 Task: Create a due date automation trigger when advanced on, on the wednesday after a card is due add fields with custom field "Resume" set to a date not in this week at 11:00 AM.
Action: Mouse moved to (1039, 76)
Screenshot: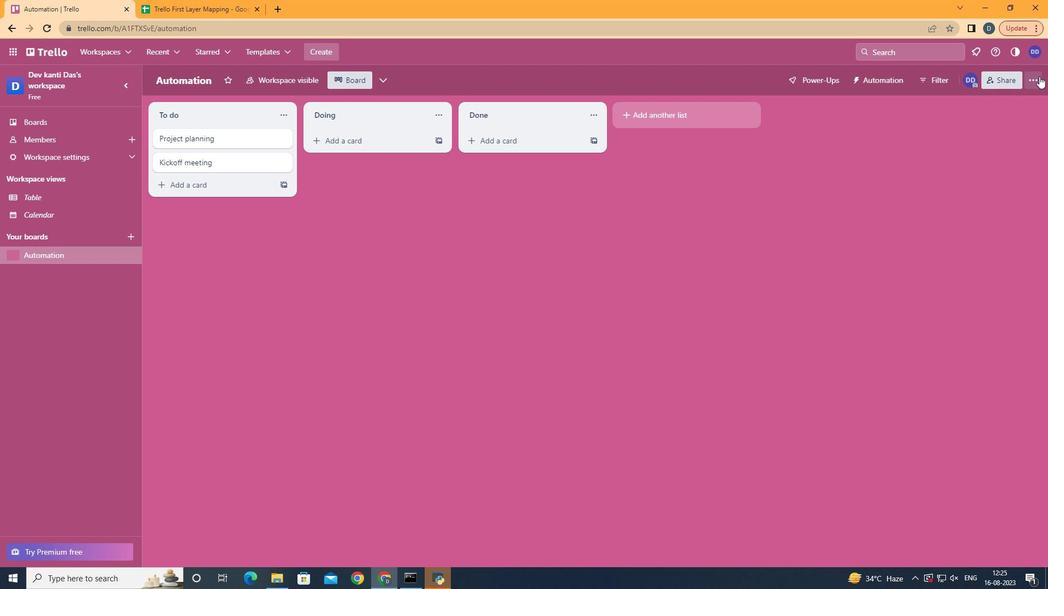 
Action: Mouse pressed left at (1039, 76)
Screenshot: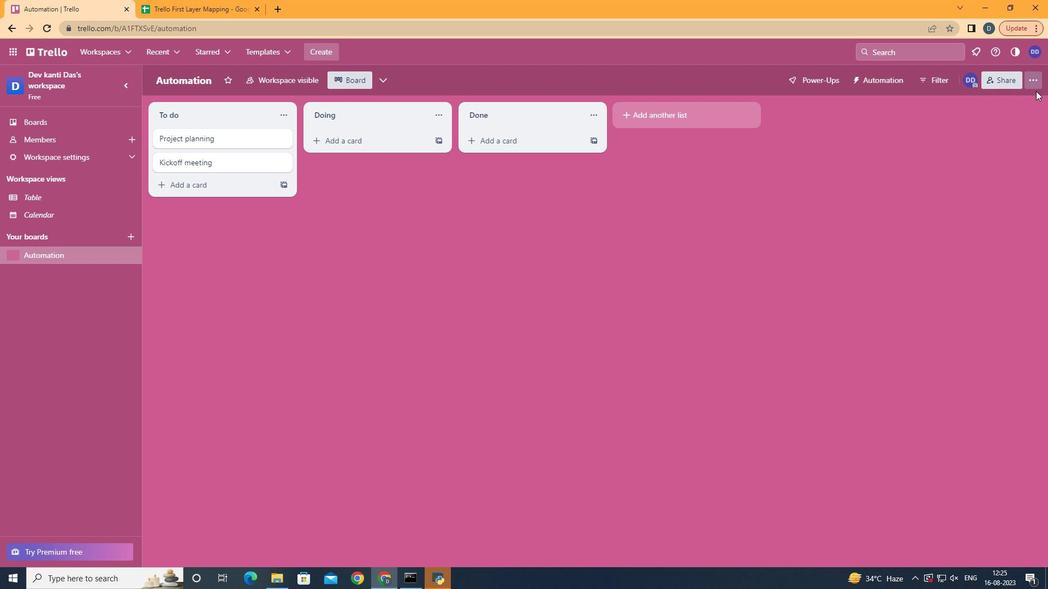 
Action: Mouse moved to (962, 234)
Screenshot: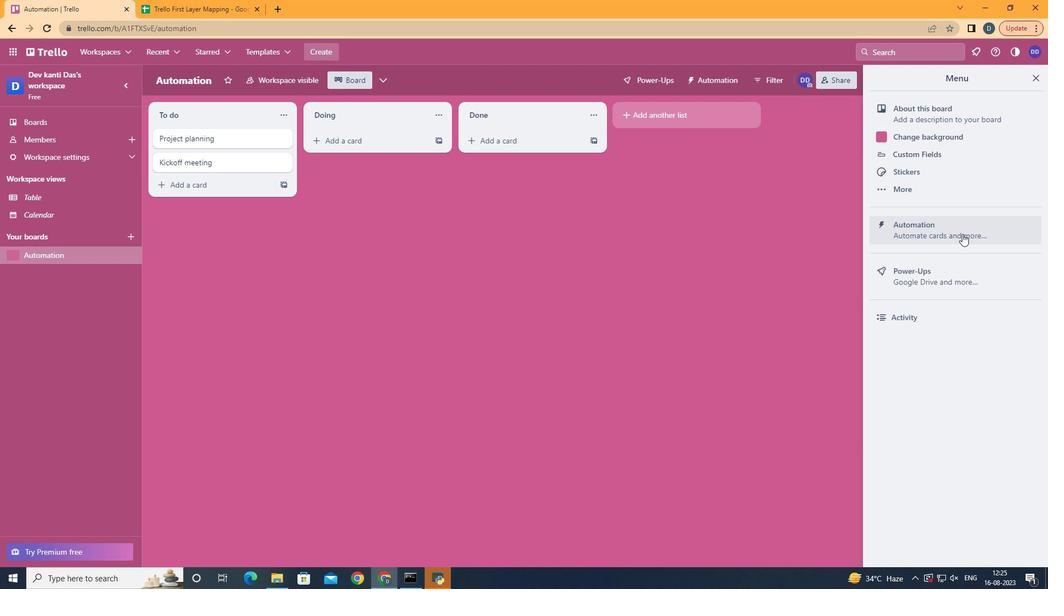 
Action: Mouse pressed left at (962, 234)
Screenshot: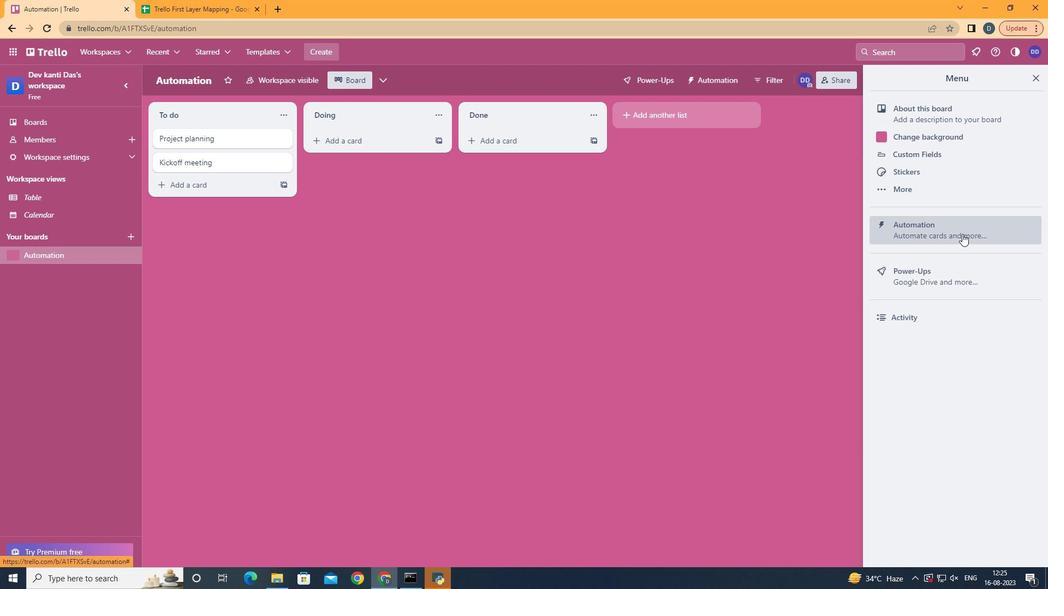 
Action: Mouse moved to (221, 221)
Screenshot: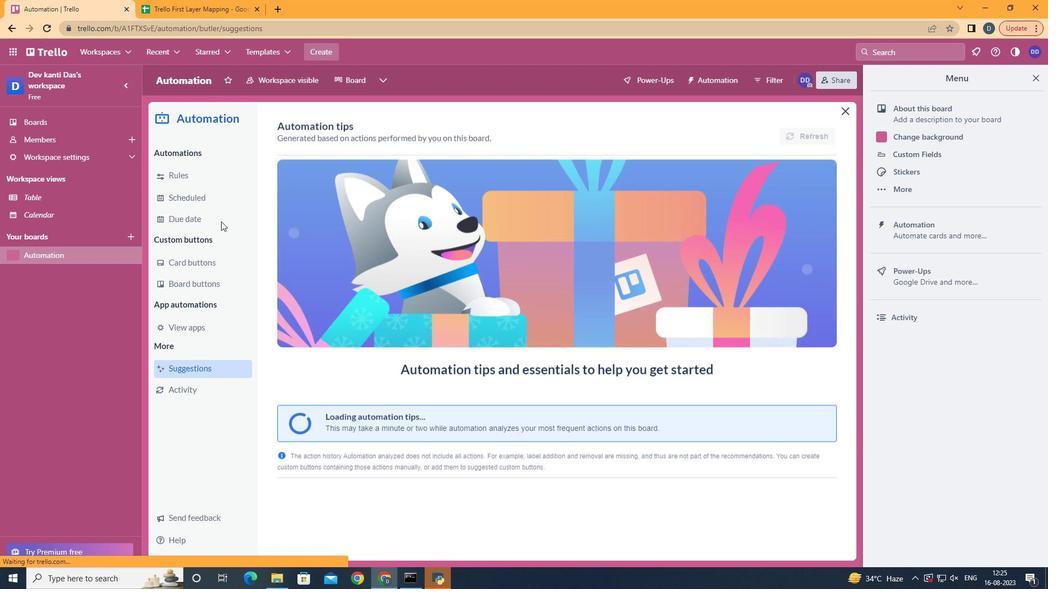 
Action: Mouse pressed left at (221, 221)
Screenshot: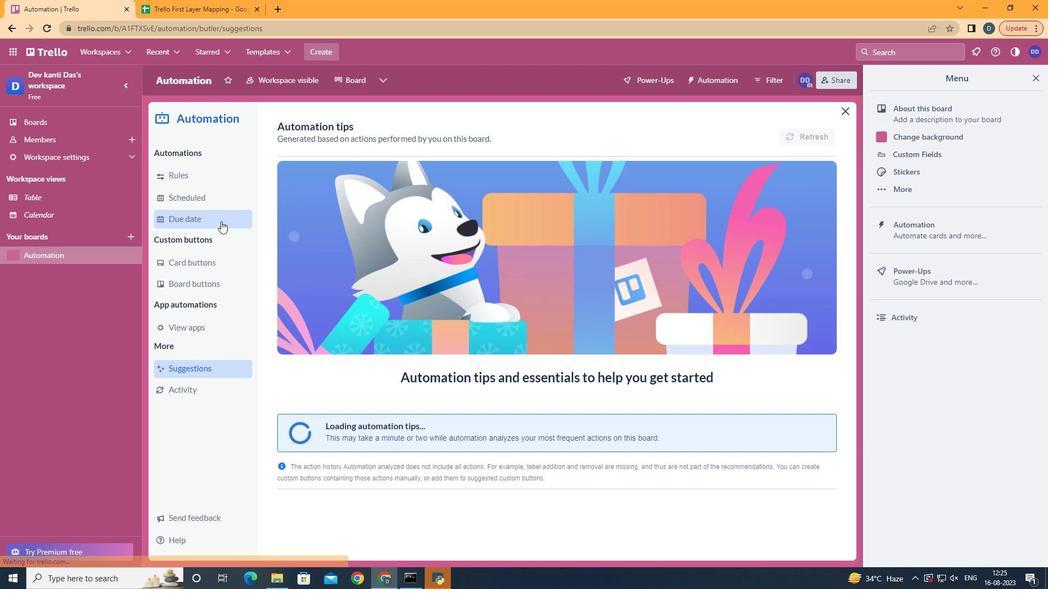 
Action: Mouse moved to (773, 135)
Screenshot: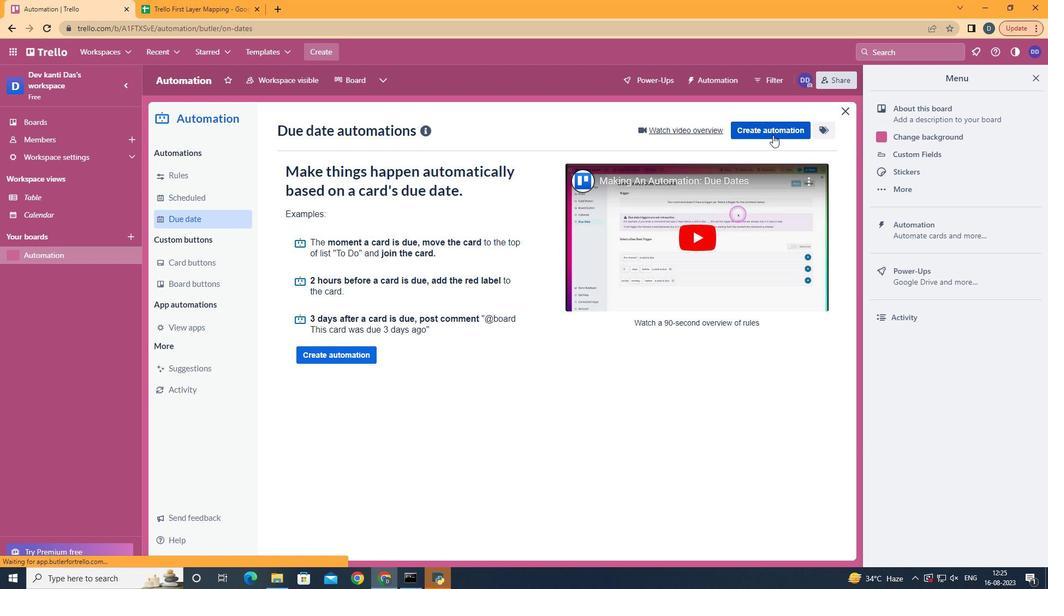 
Action: Mouse pressed left at (773, 135)
Screenshot: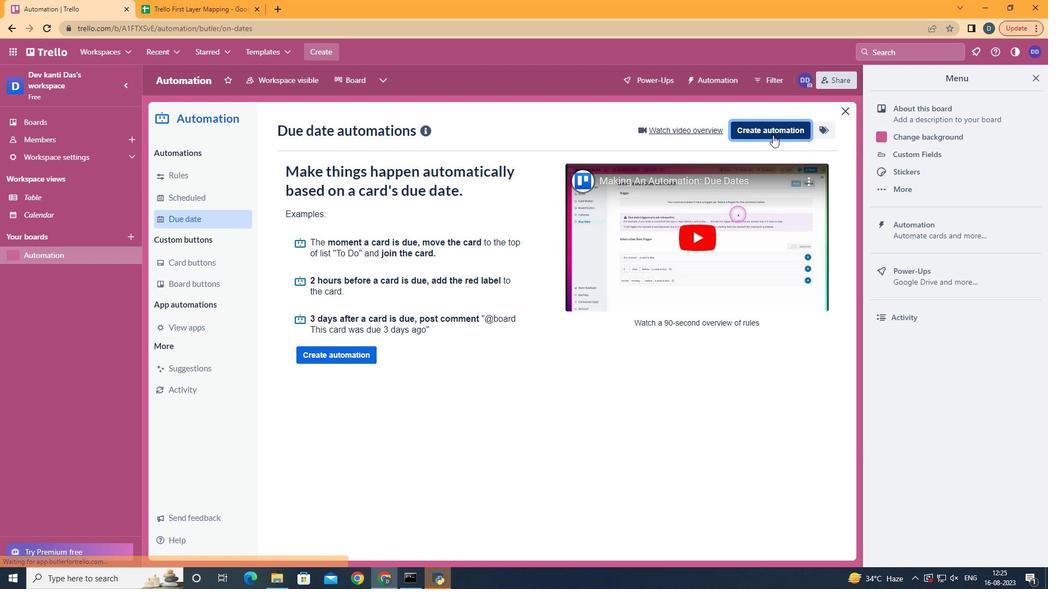 
Action: Mouse moved to (559, 240)
Screenshot: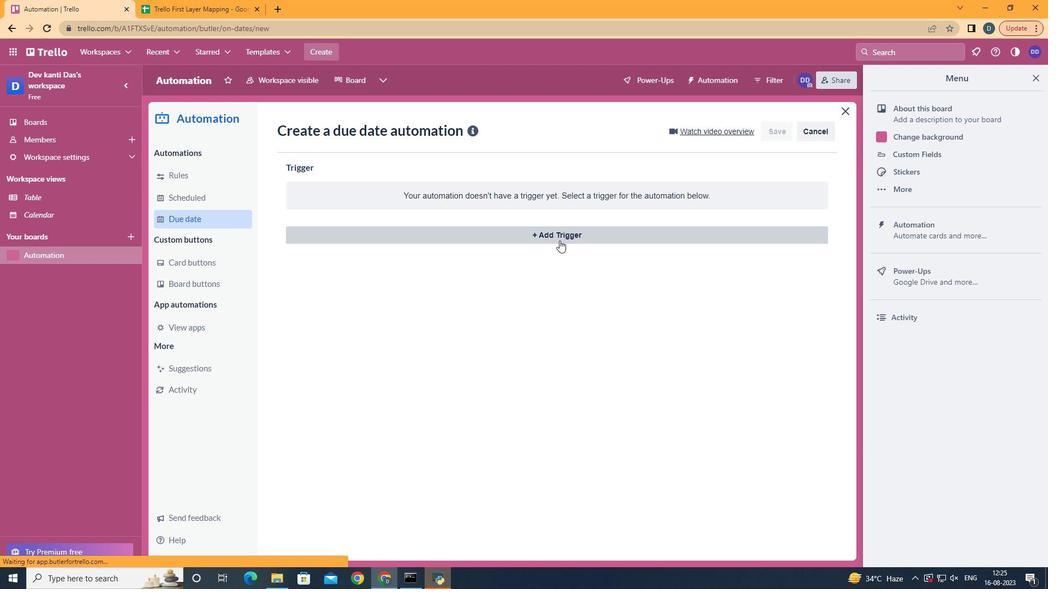 
Action: Mouse pressed left at (559, 240)
Screenshot: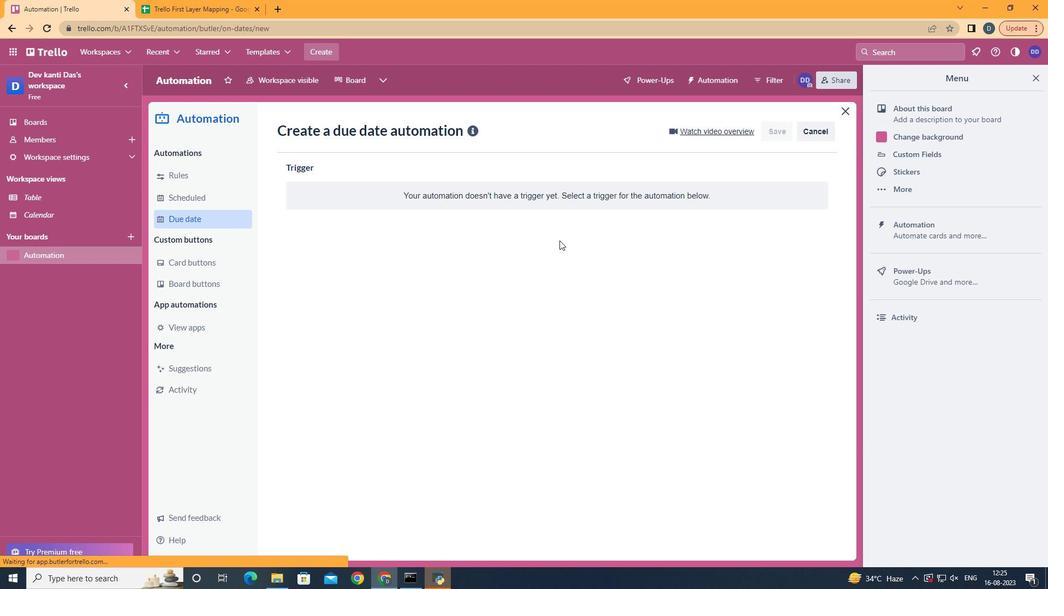 
Action: Mouse moved to (365, 329)
Screenshot: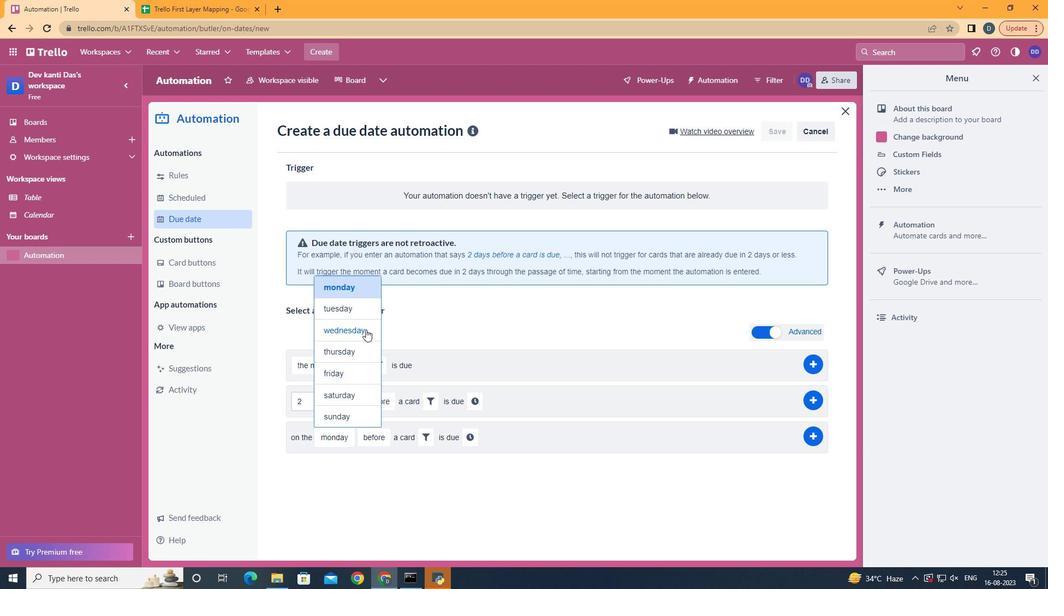 
Action: Mouse pressed left at (365, 329)
Screenshot: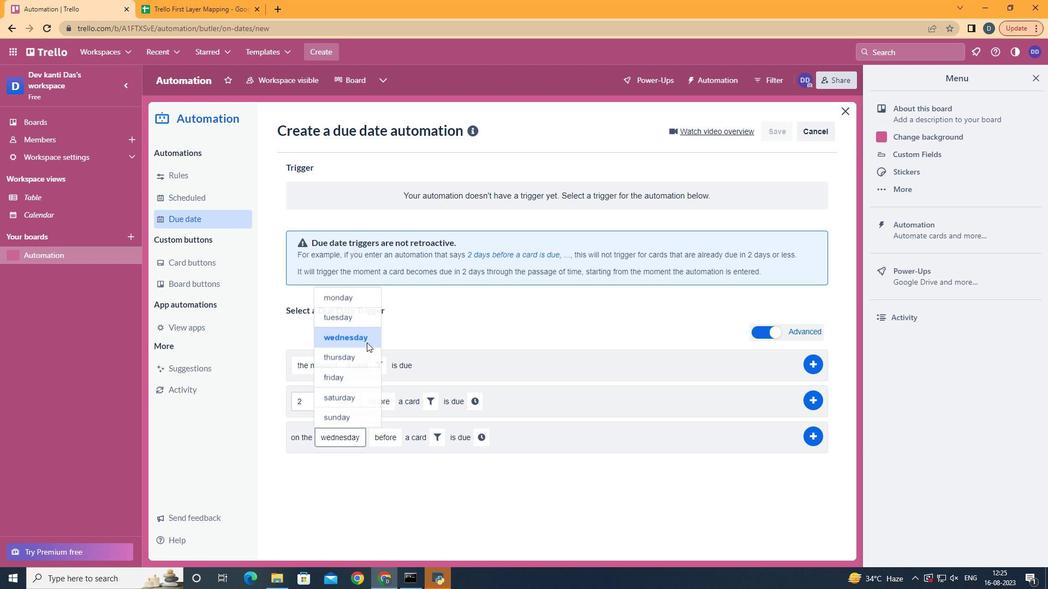 
Action: Mouse moved to (394, 478)
Screenshot: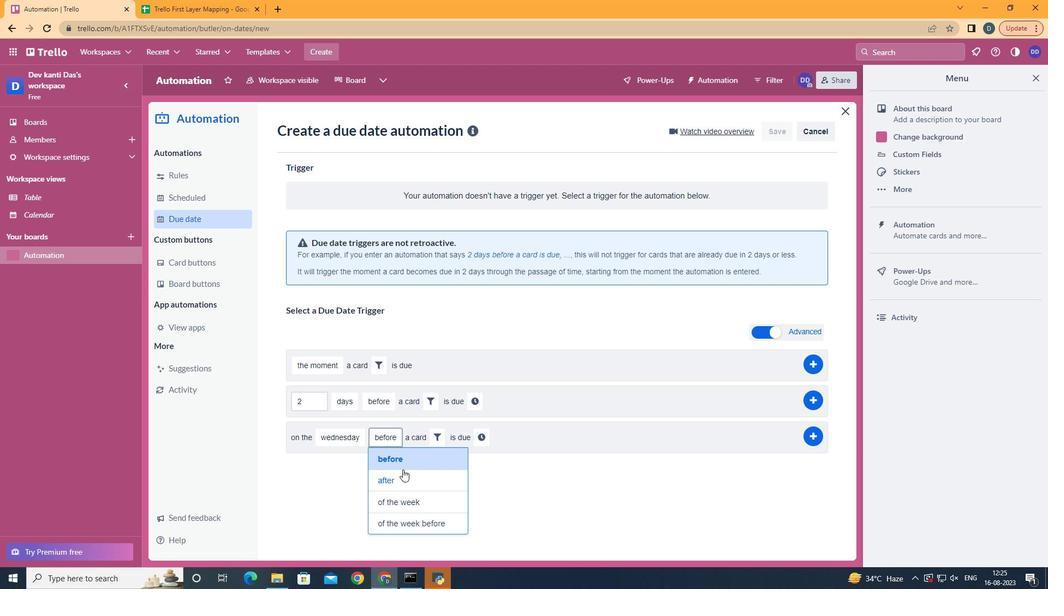 
Action: Mouse pressed left at (394, 478)
Screenshot: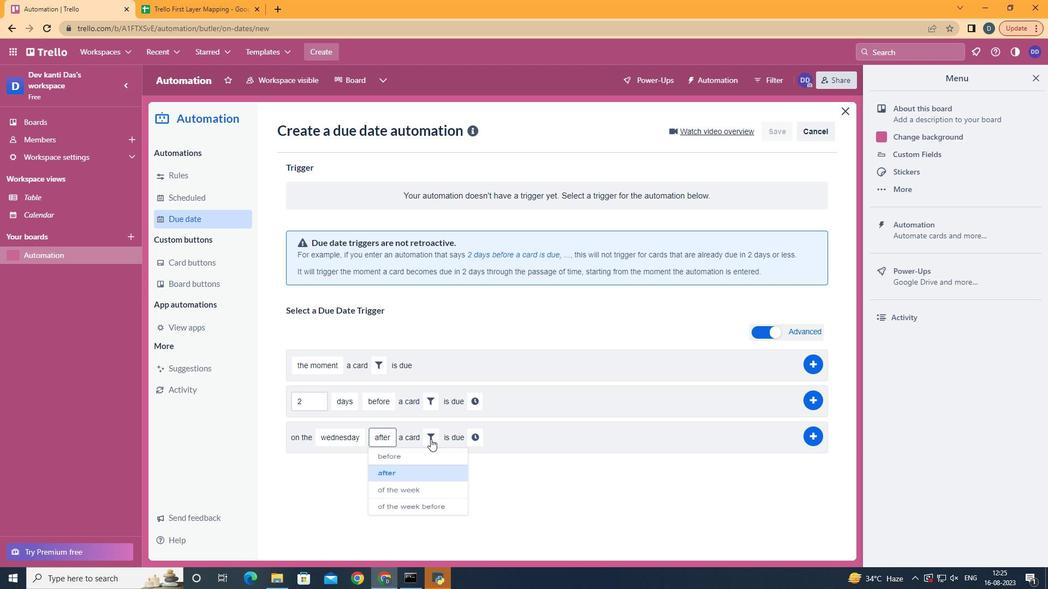
Action: Mouse moved to (429, 430)
Screenshot: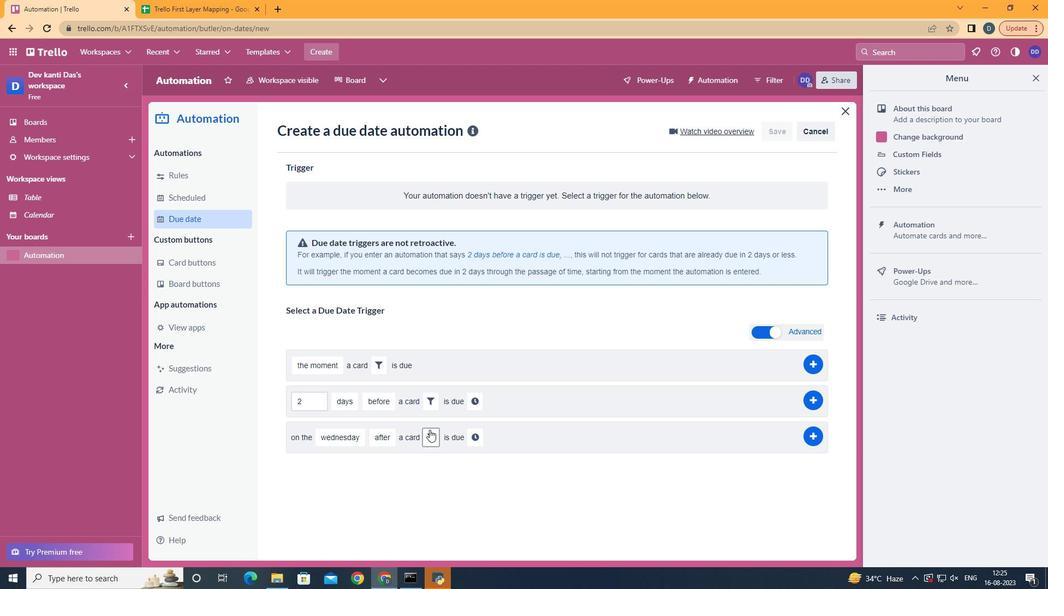 
Action: Mouse pressed left at (429, 430)
Screenshot: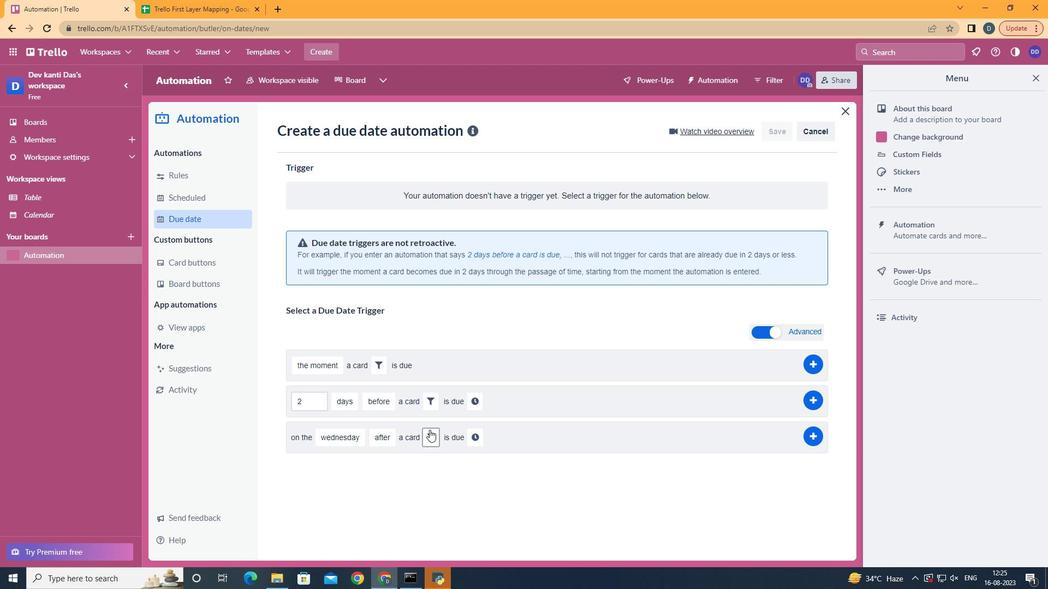 
Action: Mouse moved to (609, 472)
Screenshot: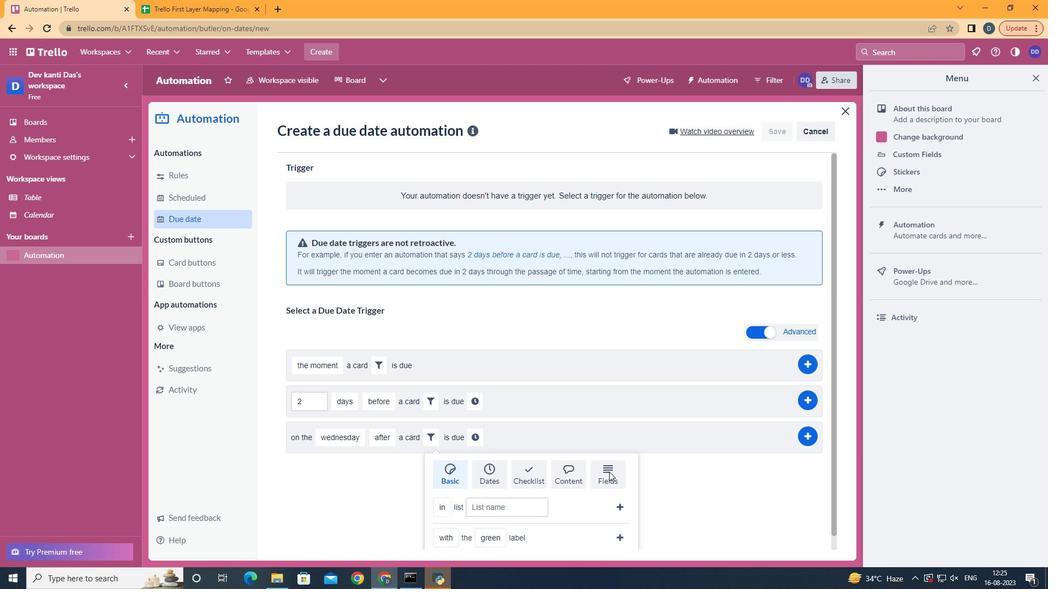 
Action: Mouse pressed left at (609, 472)
Screenshot: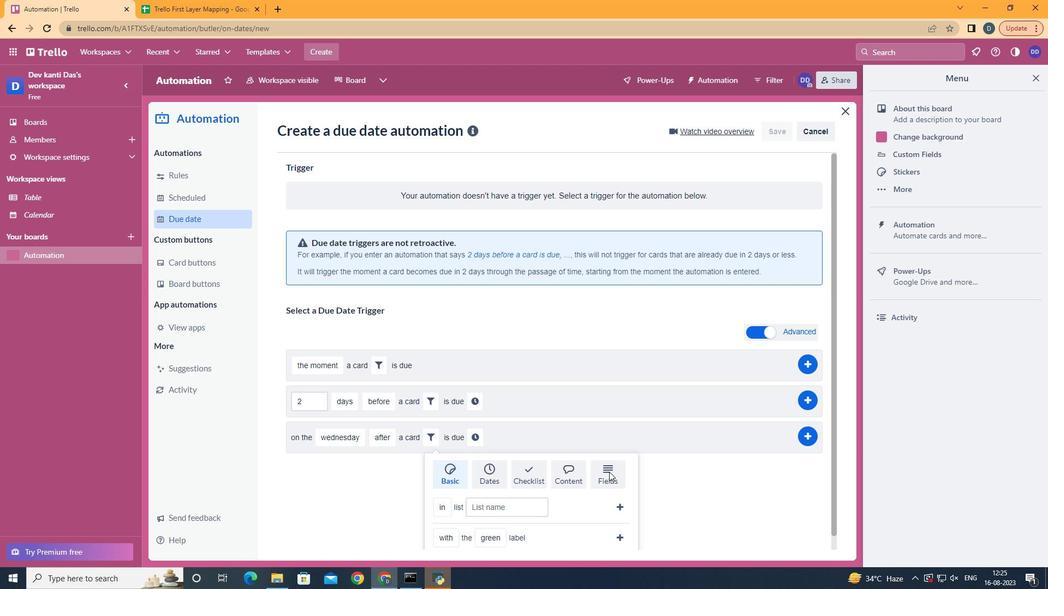 
Action: Mouse scrolled (609, 471) with delta (0, 0)
Screenshot: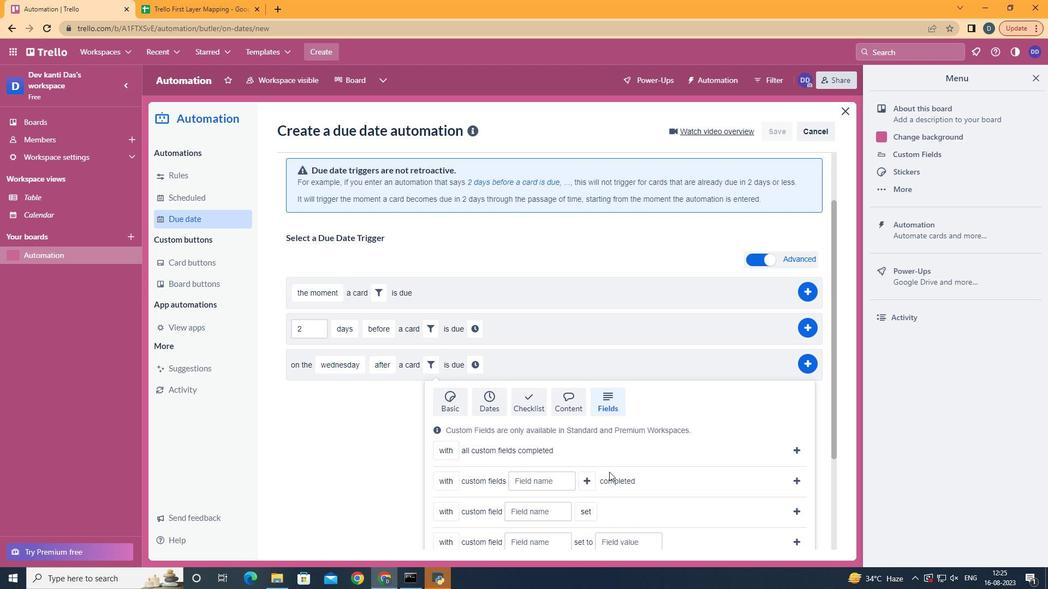 
Action: Mouse scrolled (609, 471) with delta (0, 0)
Screenshot: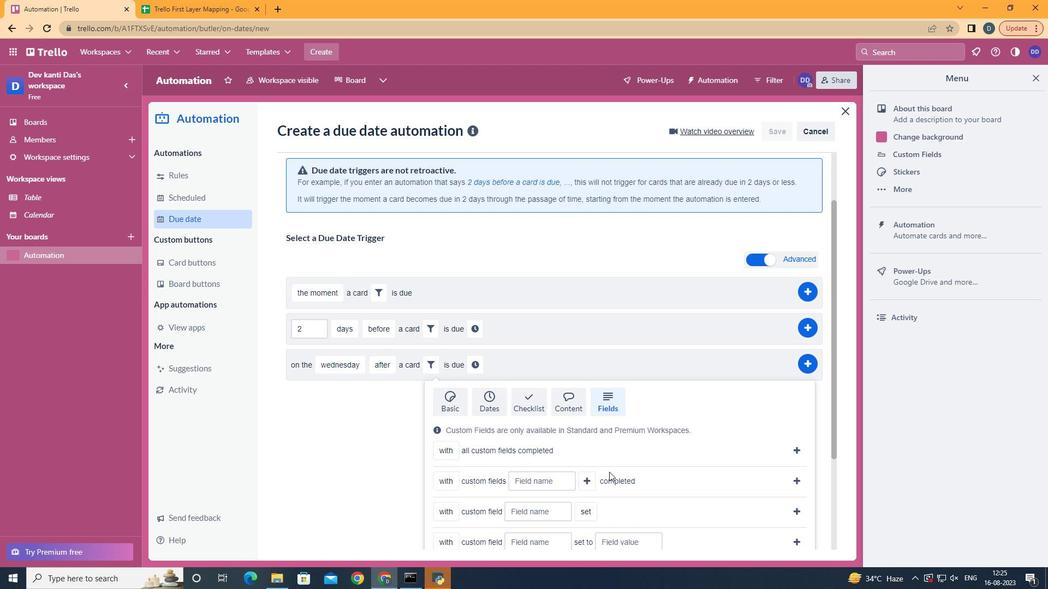 
Action: Mouse scrolled (609, 471) with delta (0, 0)
Screenshot: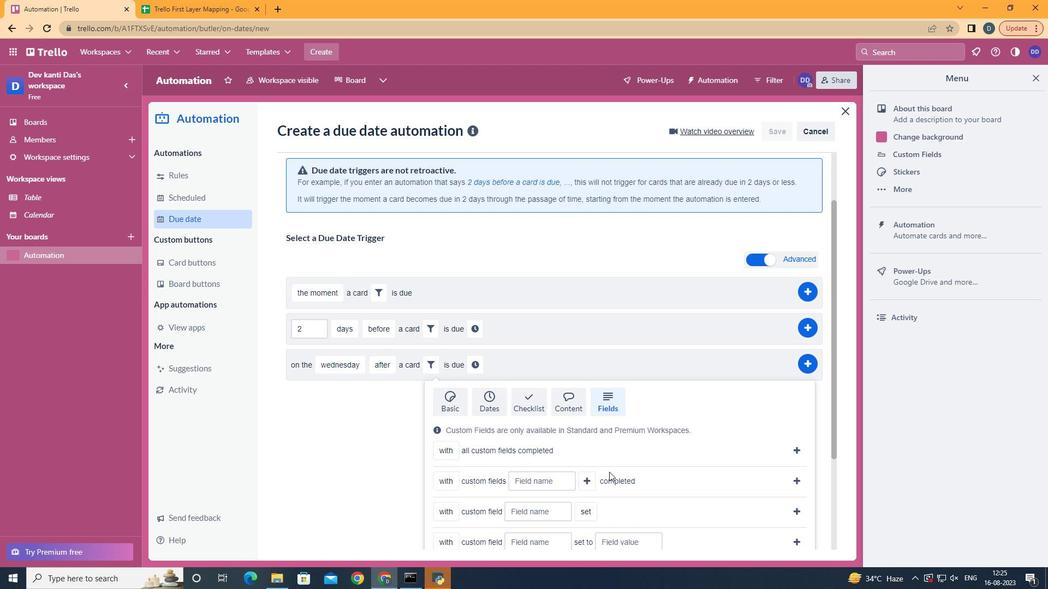 
Action: Mouse scrolled (609, 471) with delta (0, 0)
Screenshot: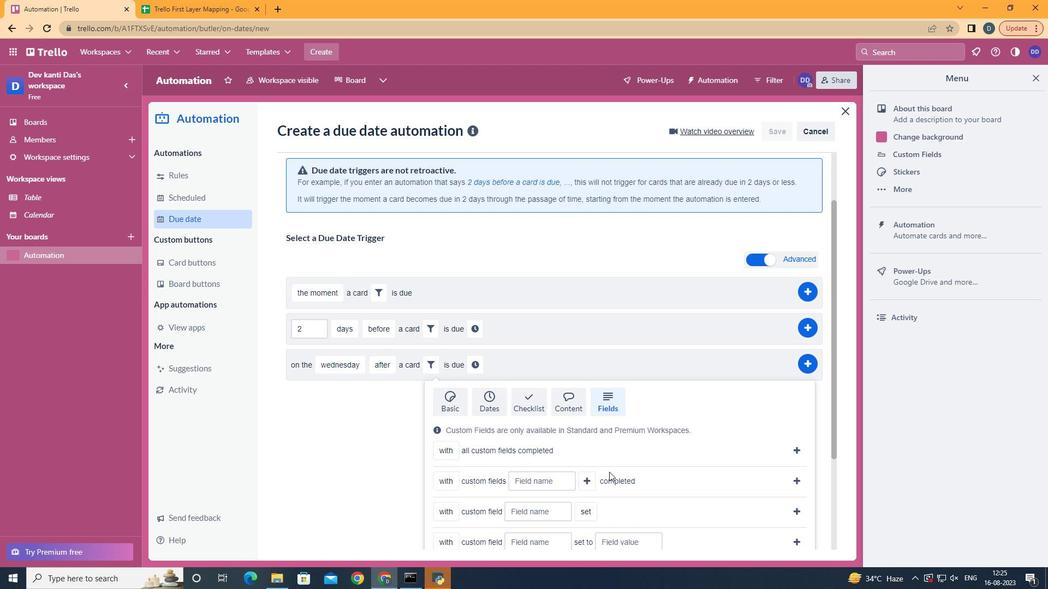 
Action: Mouse scrolled (609, 471) with delta (0, 0)
Screenshot: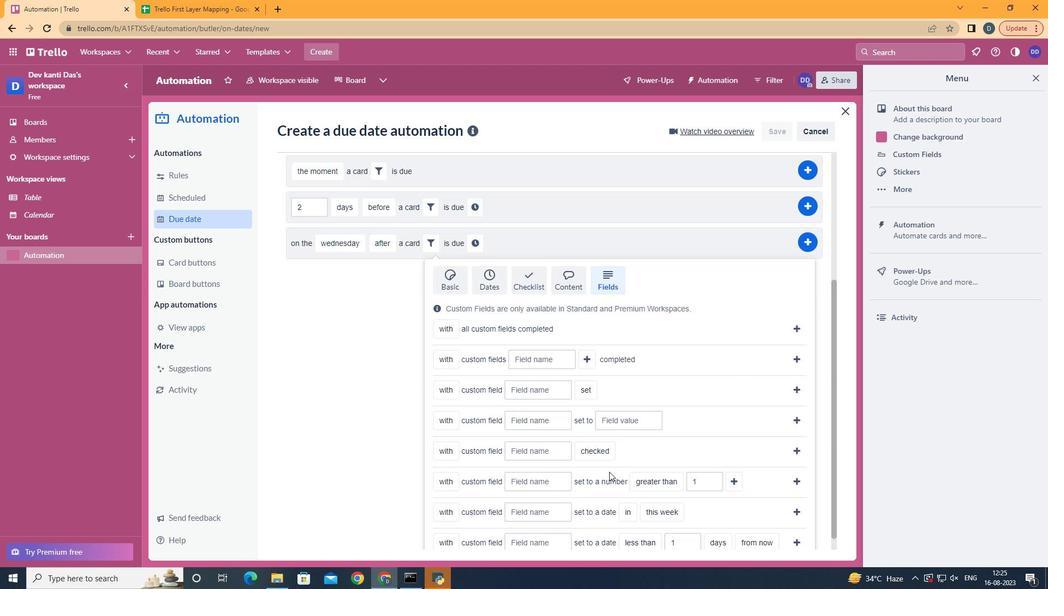 
Action: Mouse scrolled (609, 471) with delta (0, 0)
Screenshot: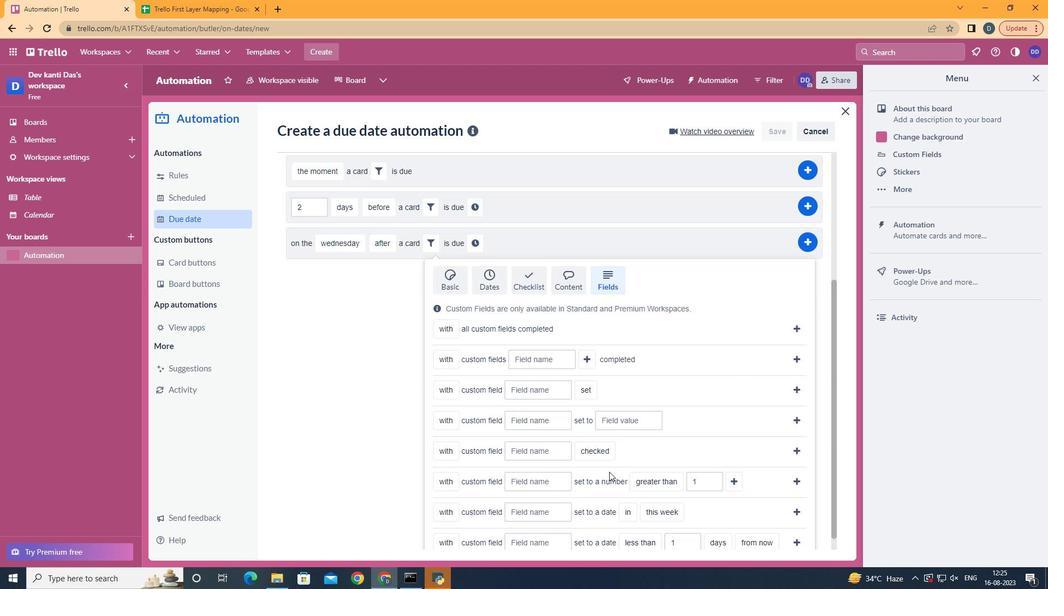 
Action: Mouse scrolled (609, 471) with delta (0, 0)
Screenshot: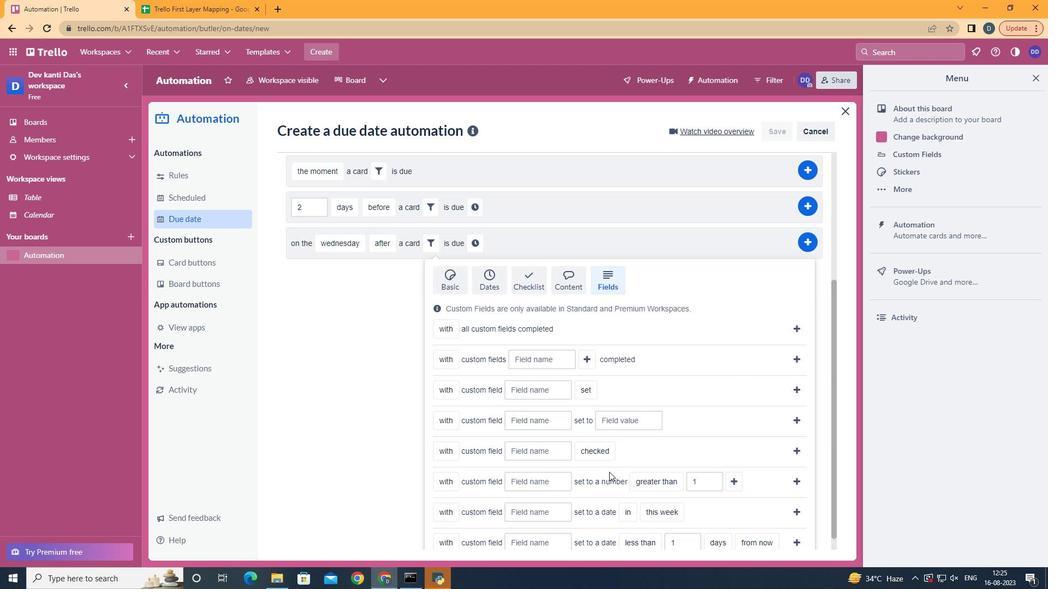 
Action: Mouse moved to (537, 490)
Screenshot: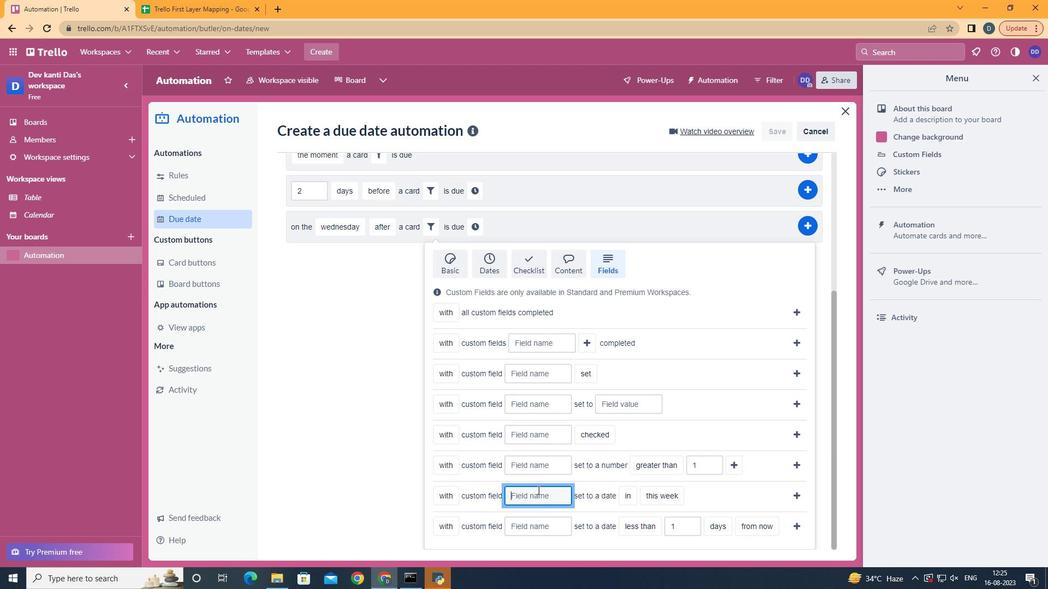 
Action: Mouse pressed left at (537, 490)
Screenshot: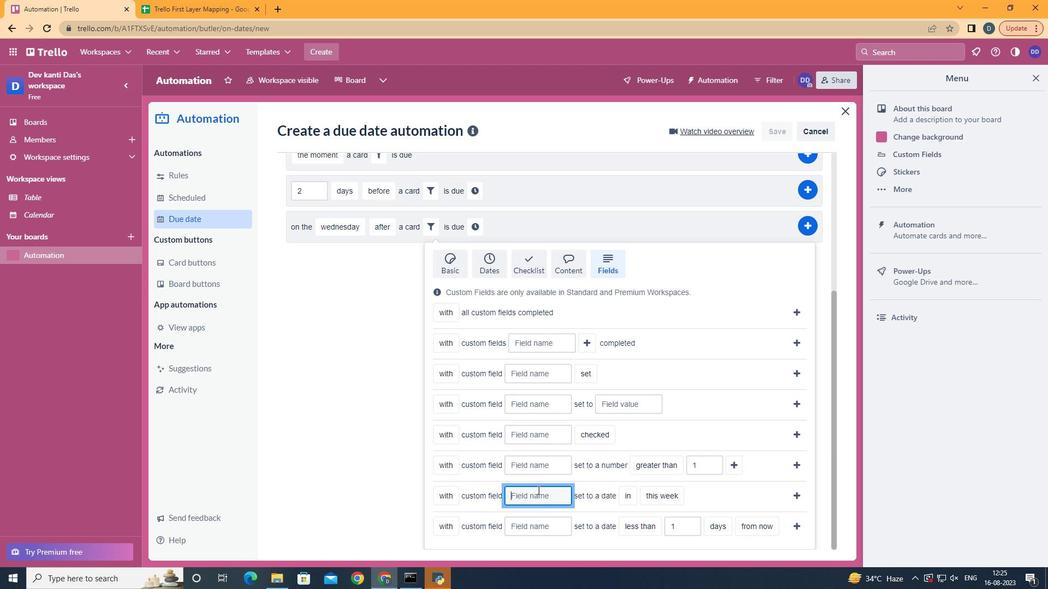 
Action: Mouse moved to (537, 490)
Screenshot: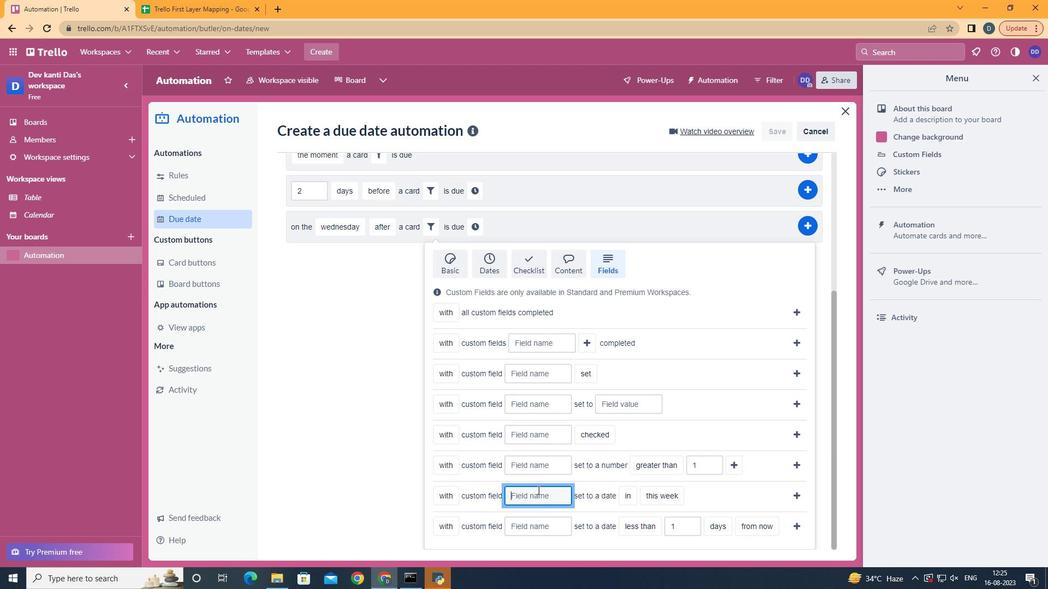 
Action: Key pressed <Key.shift>Resume
Screenshot: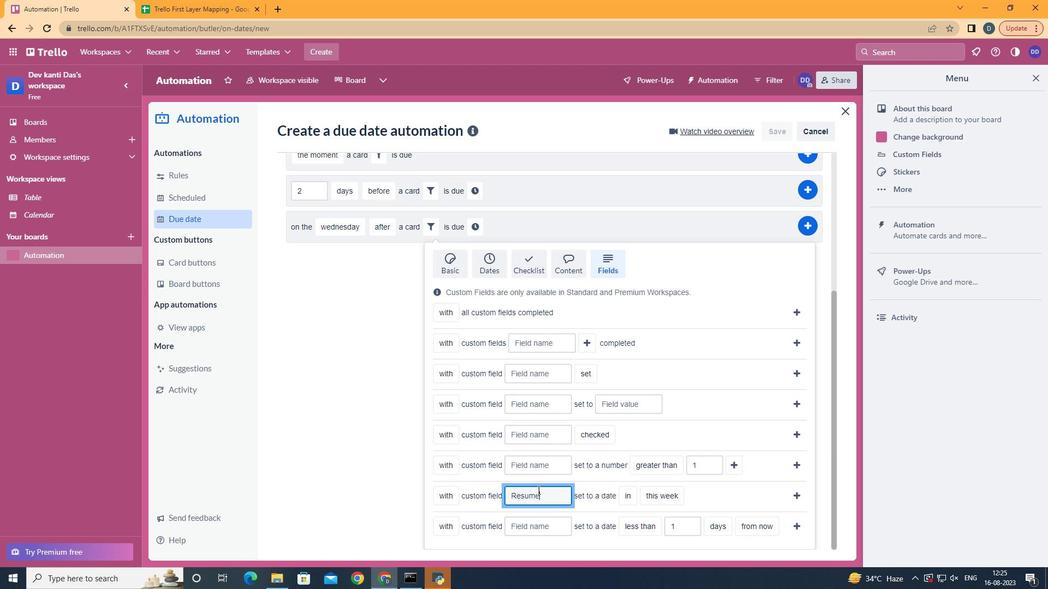 
Action: Mouse moved to (627, 537)
Screenshot: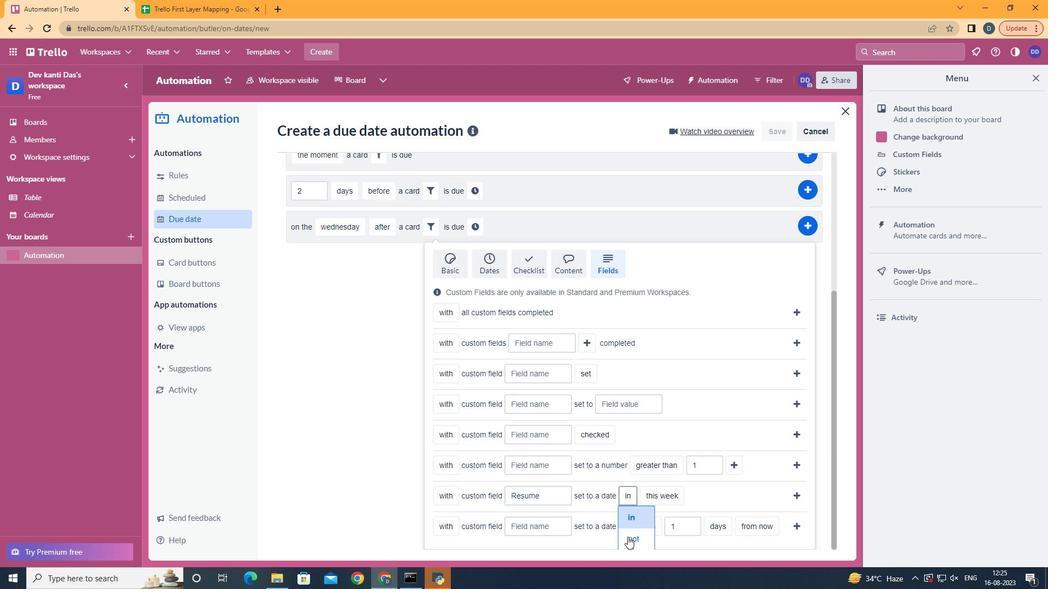 
Action: Mouse pressed left at (627, 537)
Screenshot: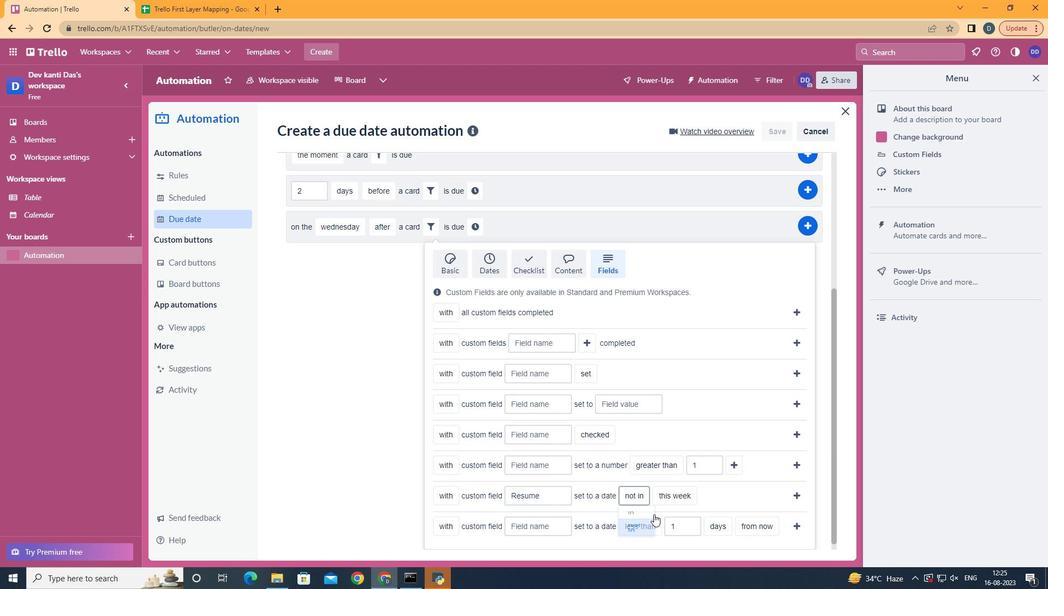 
Action: Mouse moved to (796, 494)
Screenshot: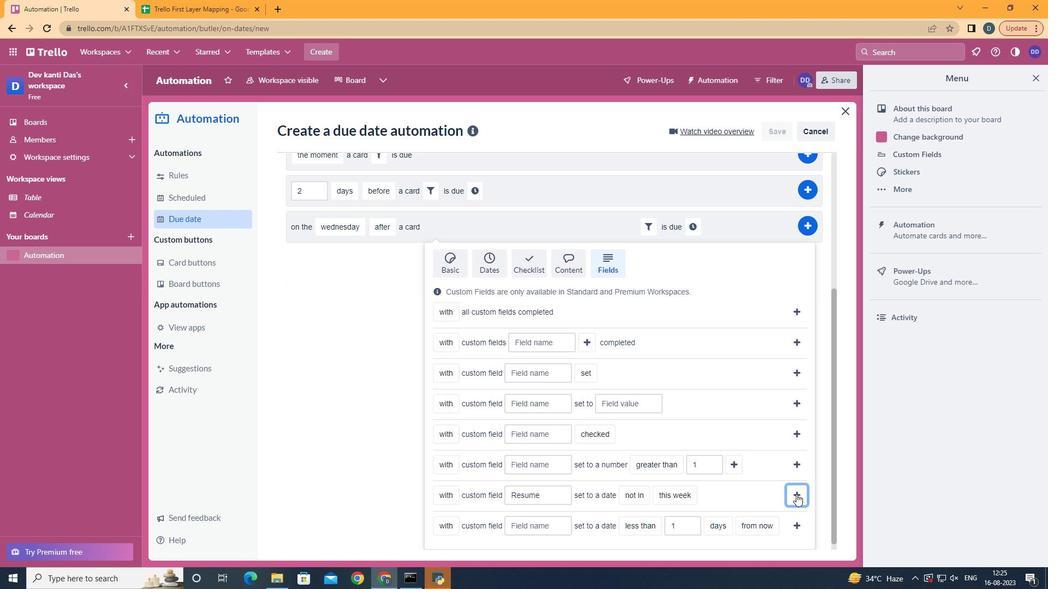 
Action: Mouse pressed left at (796, 494)
Screenshot: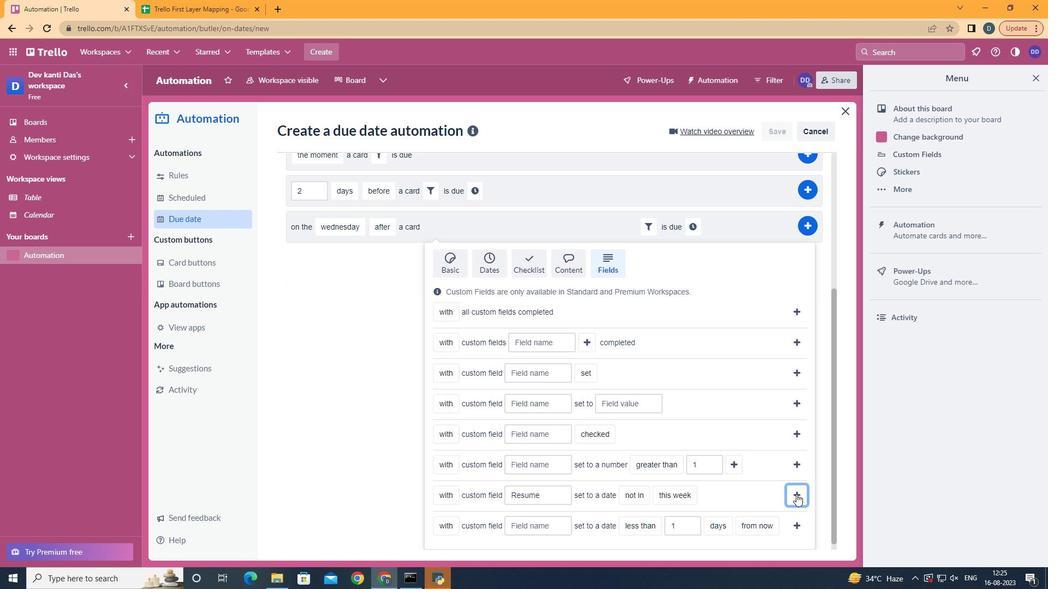 
Action: Mouse moved to (689, 436)
Screenshot: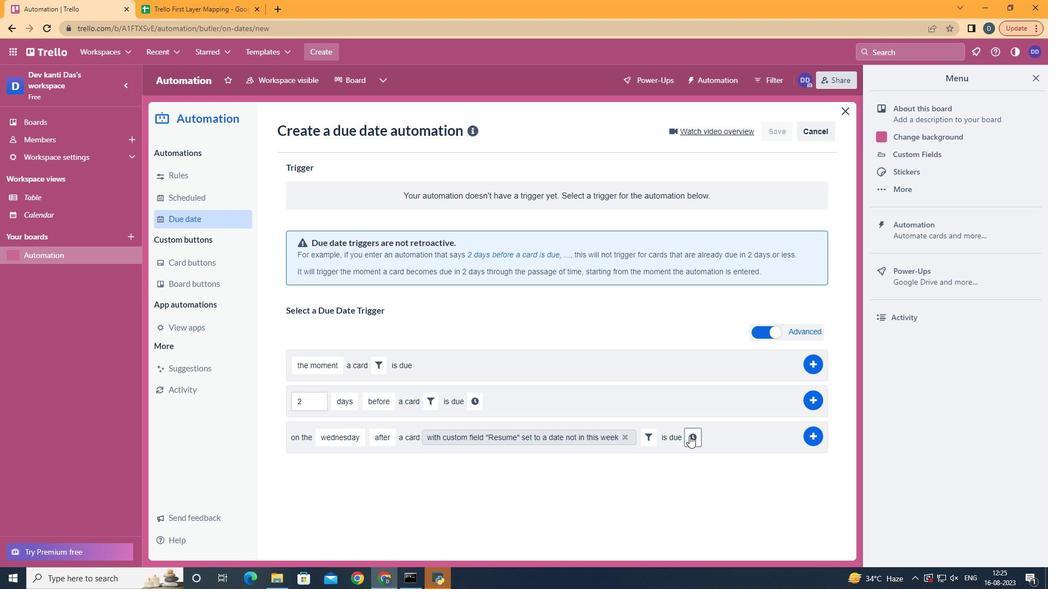 
Action: Mouse pressed left at (689, 436)
Screenshot: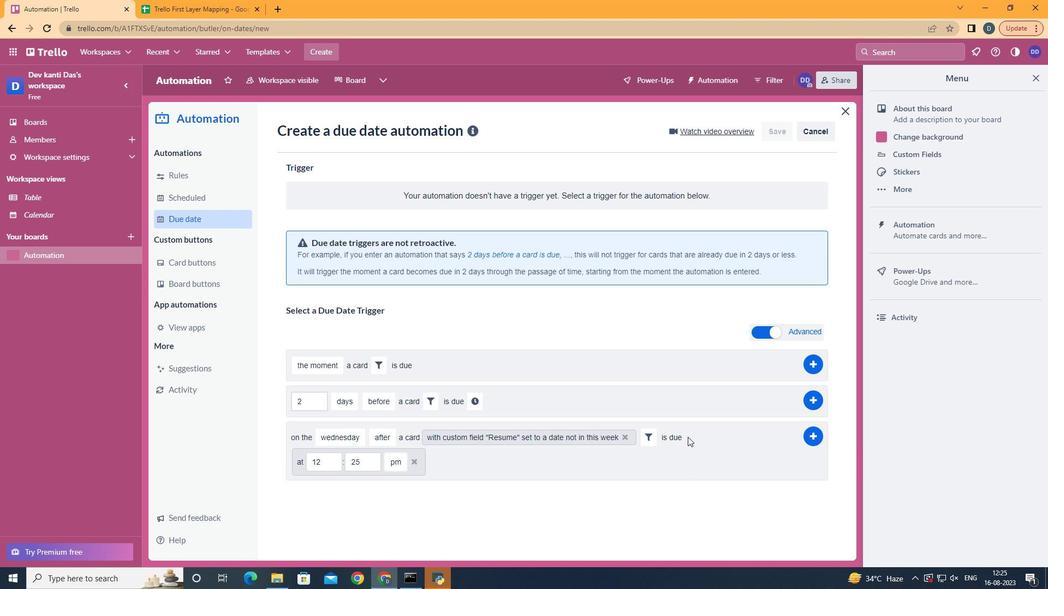 
Action: Mouse moved to (329, 461)
Screenshot: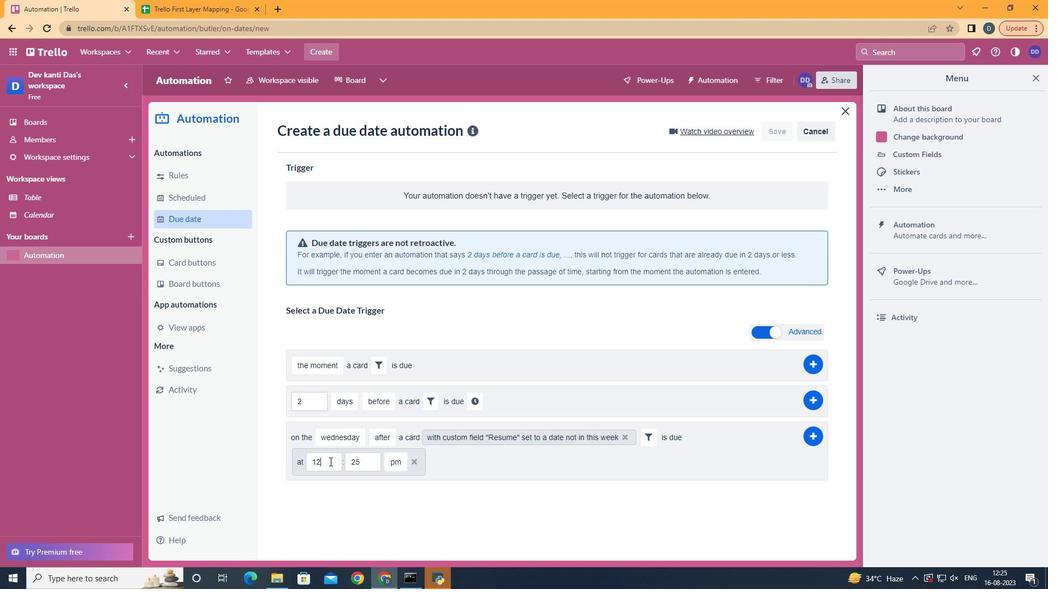 
Action: Mouse pressed left at (329, 461)
Screenshot: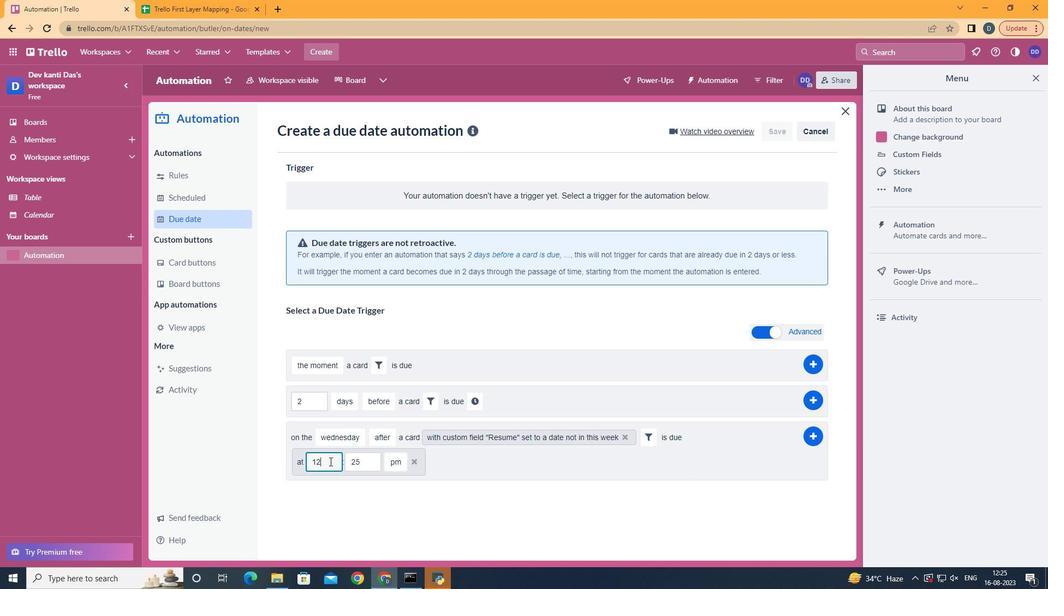 
Action: Key pressed <Key.backspace>1
Screenshot: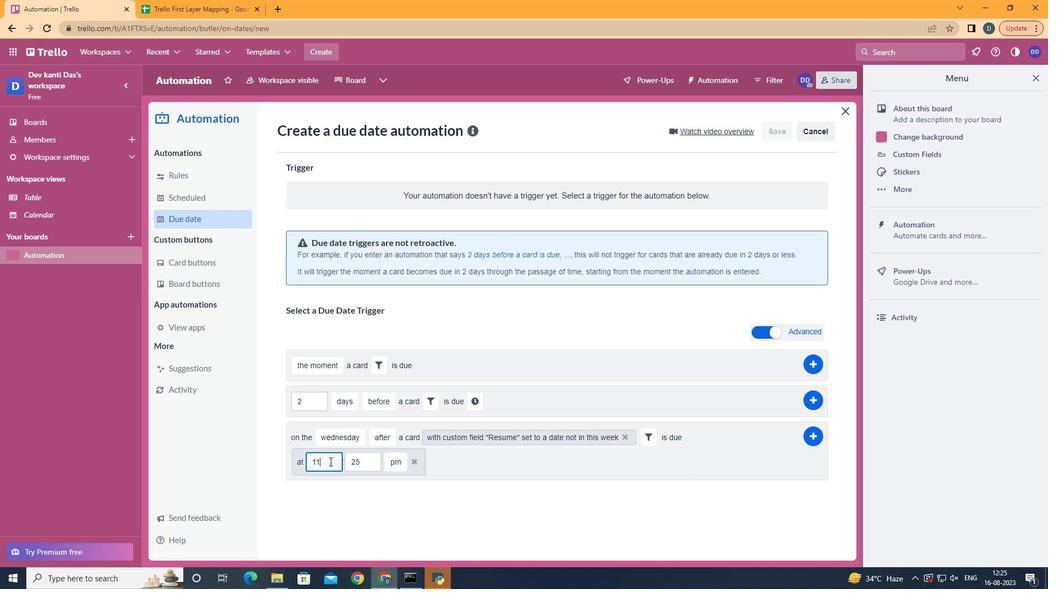 
Action: Mouse moved to (361, 472)
Screenshot: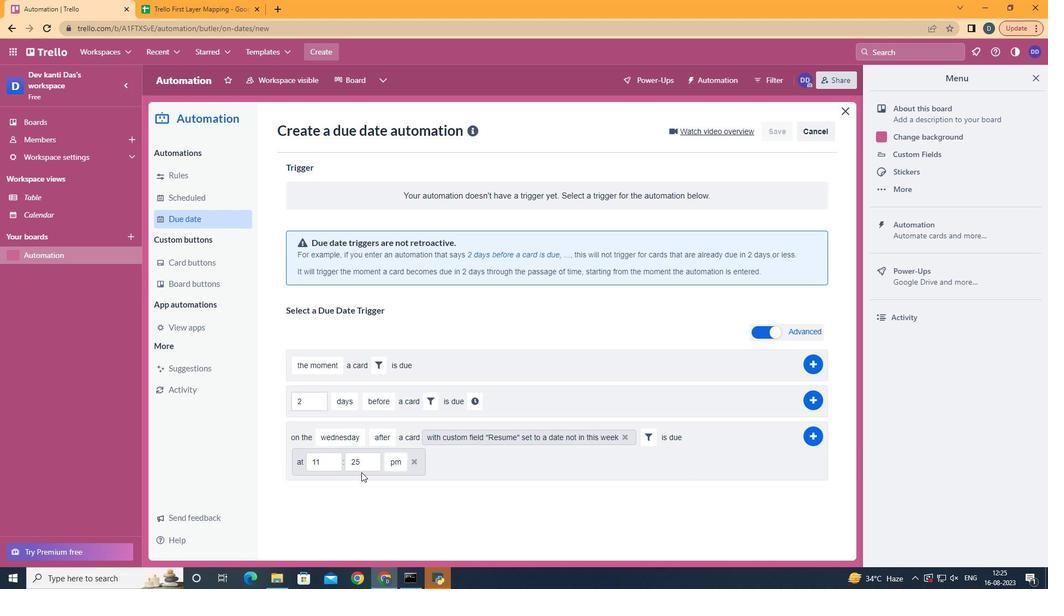 
Action: Mouse pressed left at (361, 472)
Screenshot: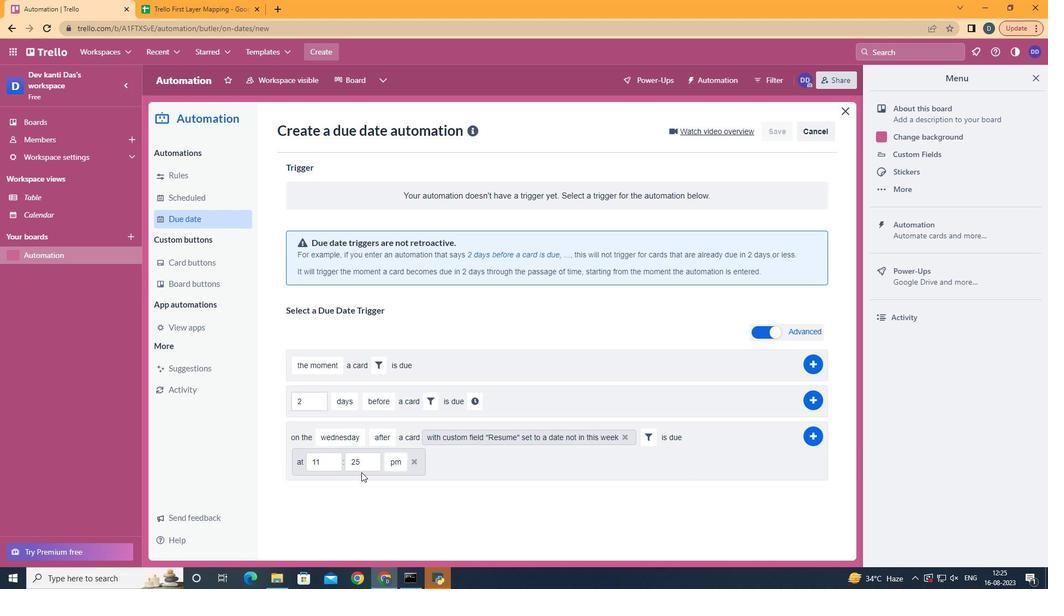 
Action: Mouse moved to (369, 462)
Screenshot: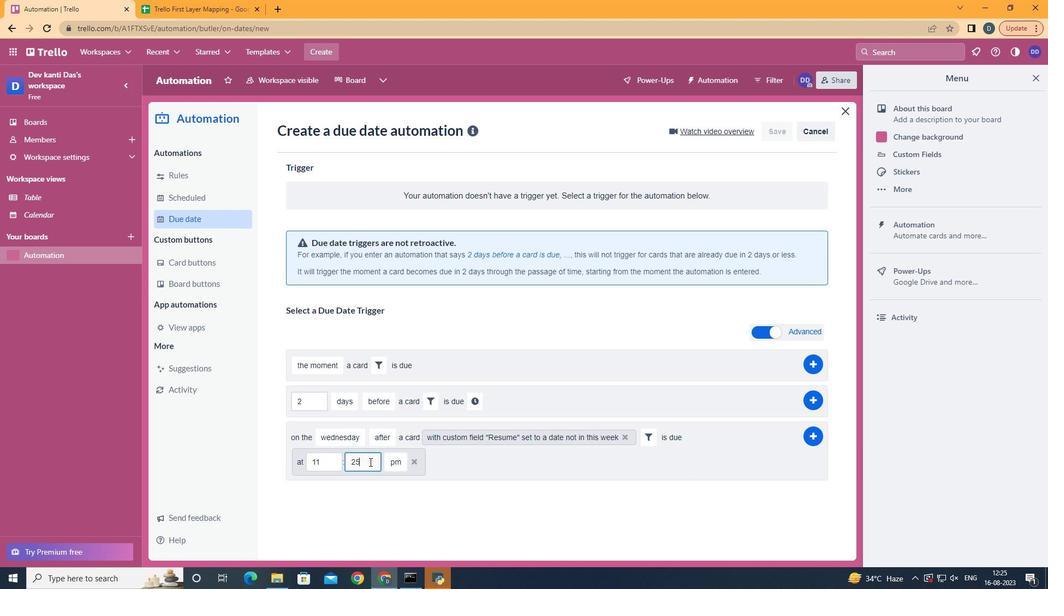 
Action: Mouse pressed left at (369, 462)
Screenshot: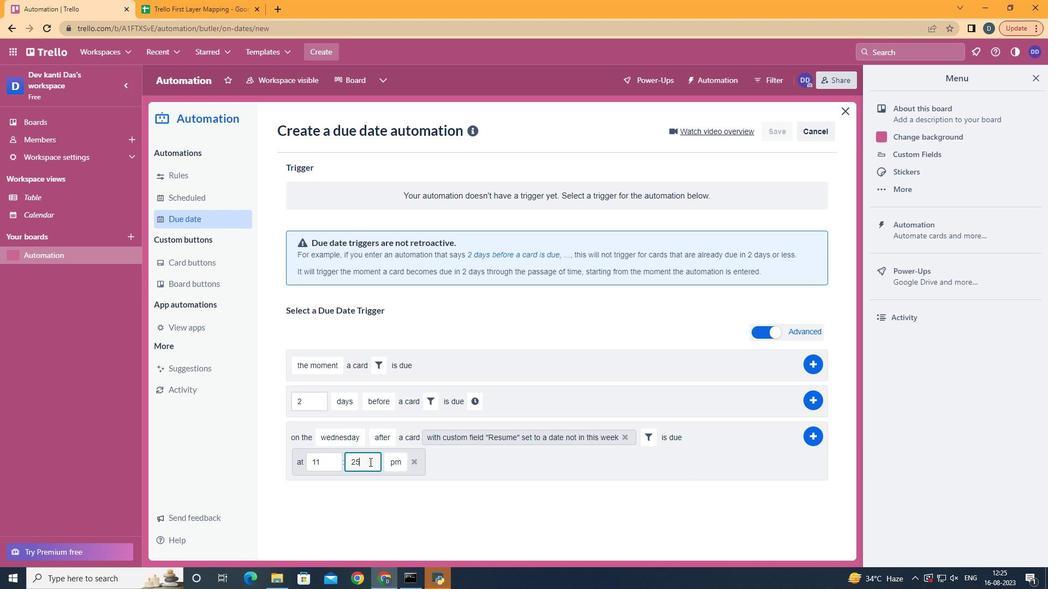 
Action: Key pressed <Key.backspace><Key.backspace>00
Screenshot: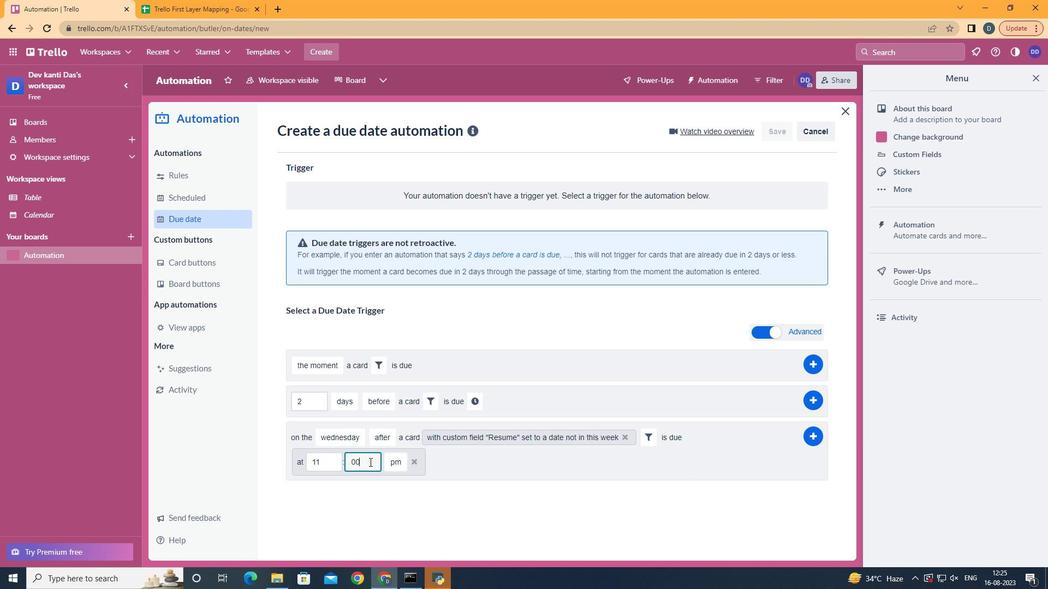 
Action: Mouse moved to (395, 483)
Screenshot: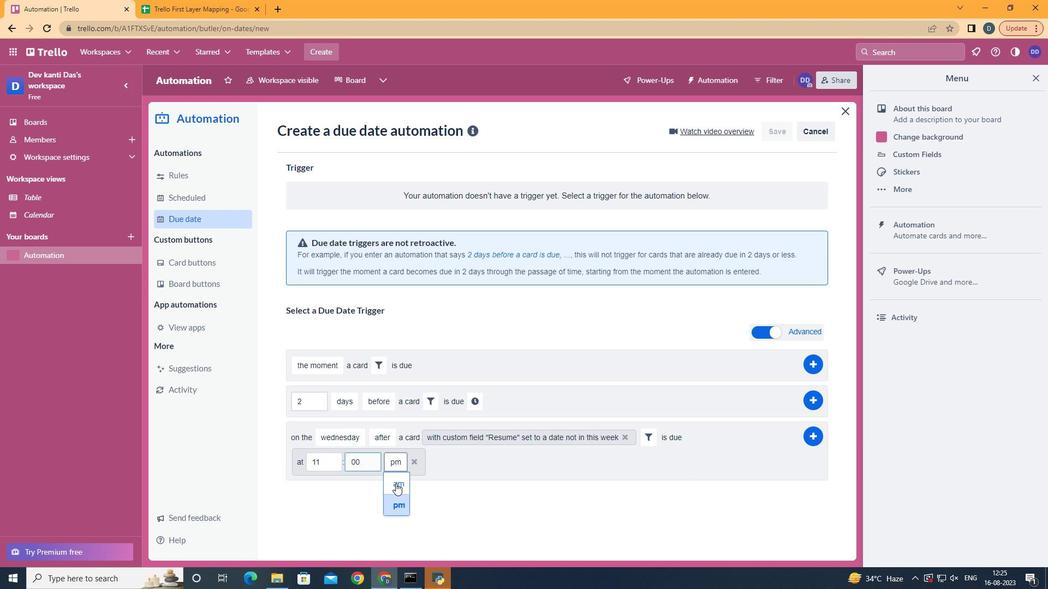 
Action: Mouse pressed left at (395, 483)
Screenshot: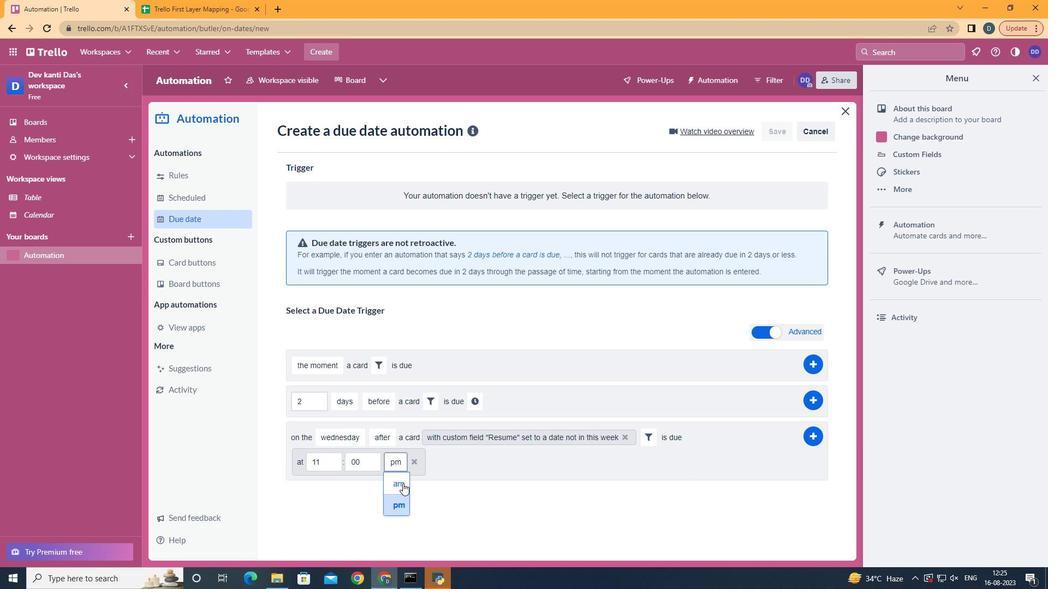 
Action: Mouse moved to (820, 438)
Screenshot: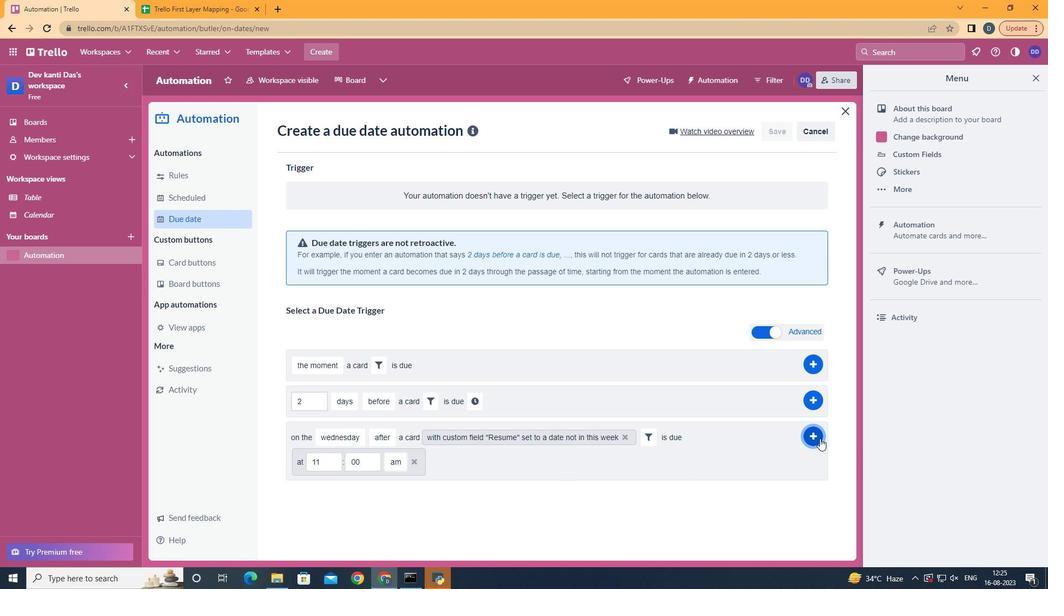 
Action: Mouse pressed left at (820, 438)
Screenshot: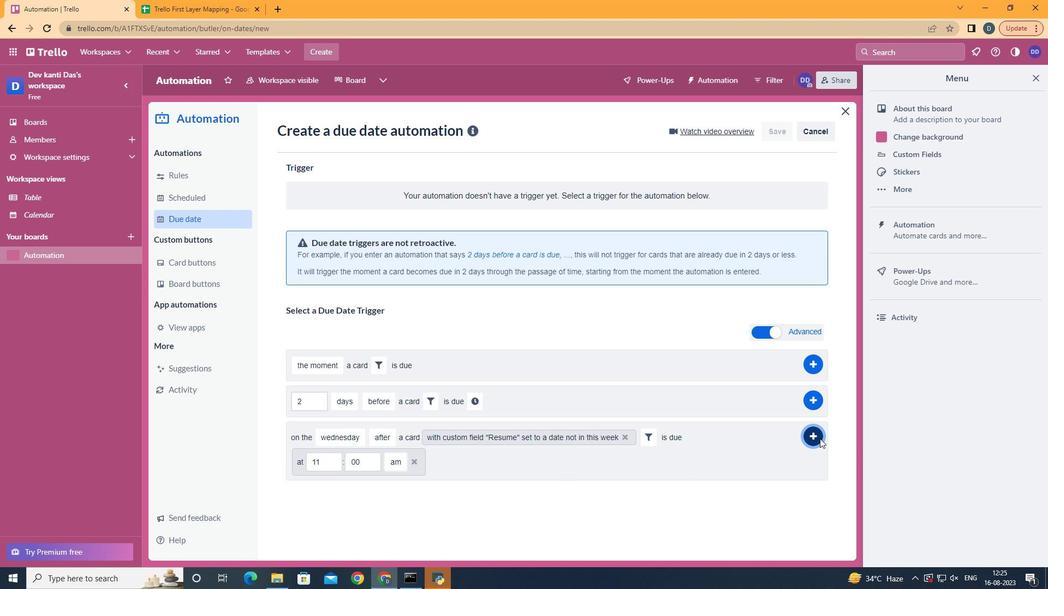 
